 Task: Create a due date automation trigger when advanced on, 2 working days before a card is due add content with a description not starting with resume at 11:00 AM.
Action: Mouse moved to (1114, 87)
Screenshot: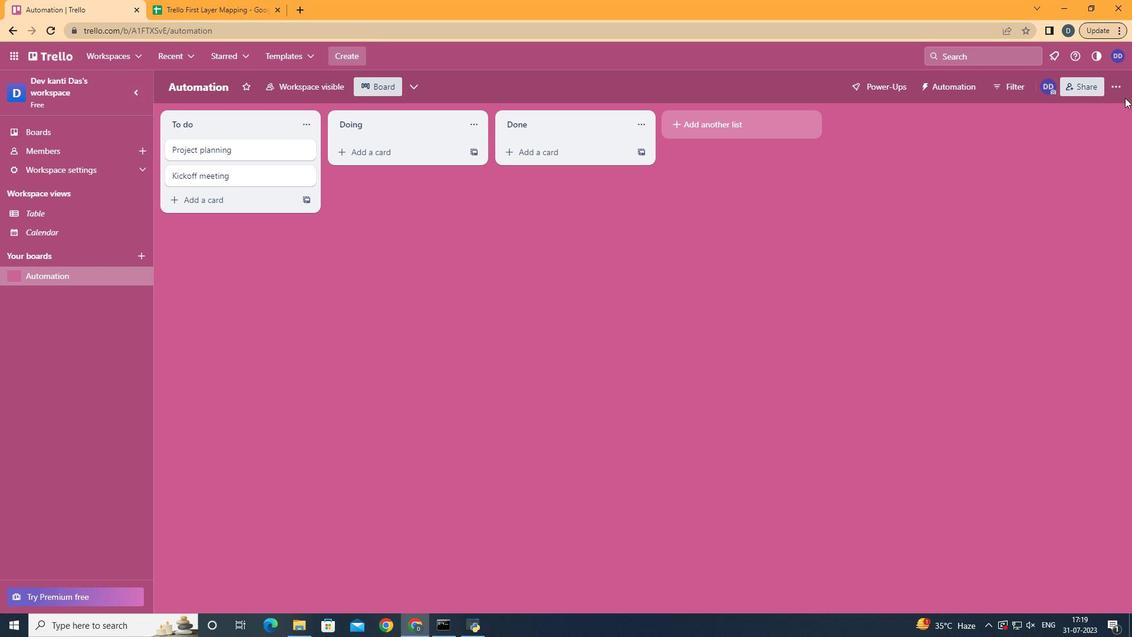 
Action: Mouse pressed left at (1114, 87)
Screenshot: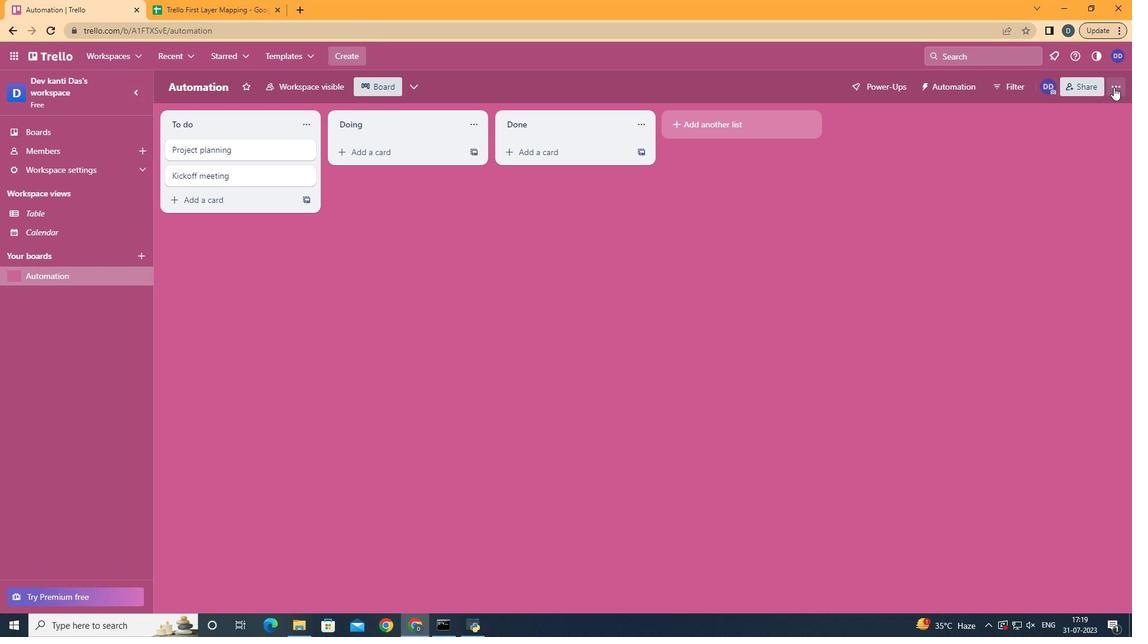 
Action: Mouse moved to (1070, 241)
Screenshot: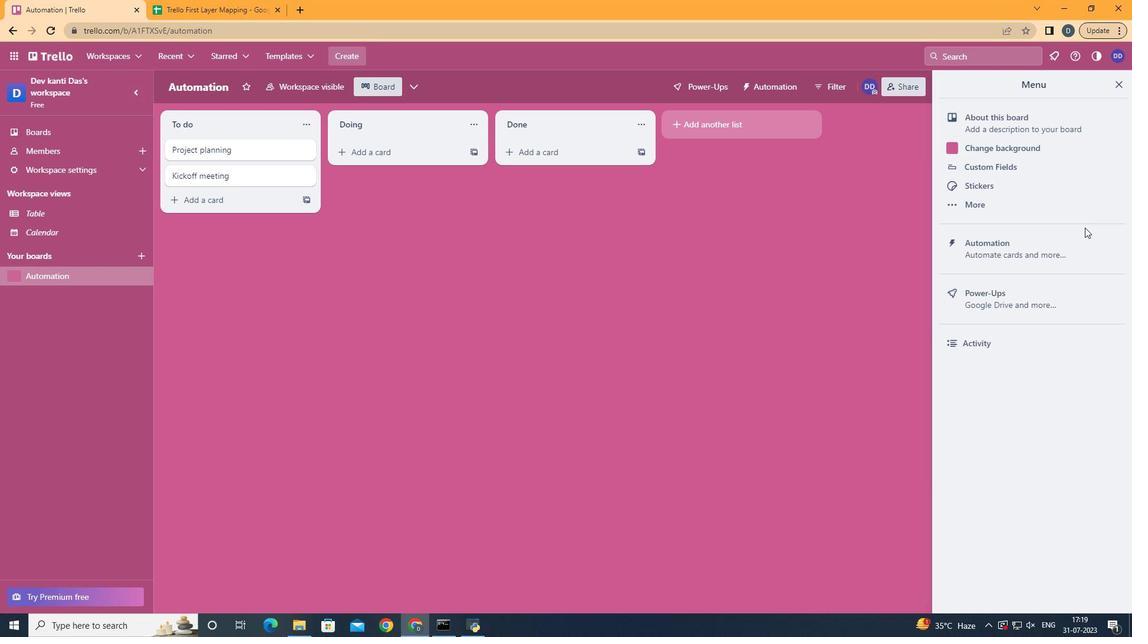 
Action: Mouse pressed left at (1070, 241)
Screenshot: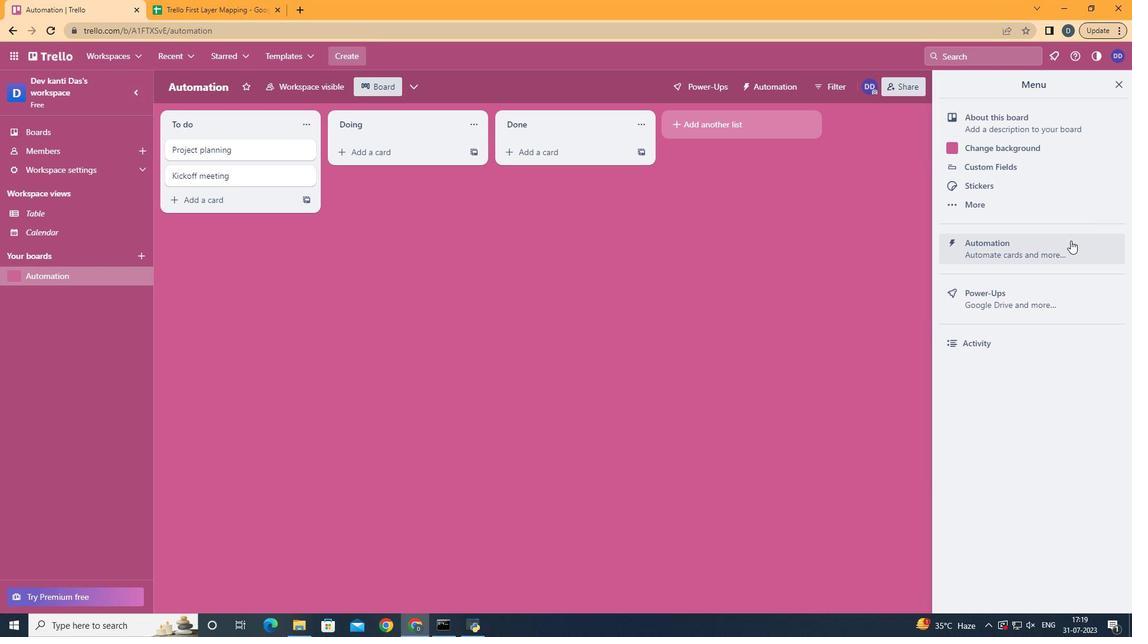 
Action: Mouse moved to (228, 237)
Screenshot: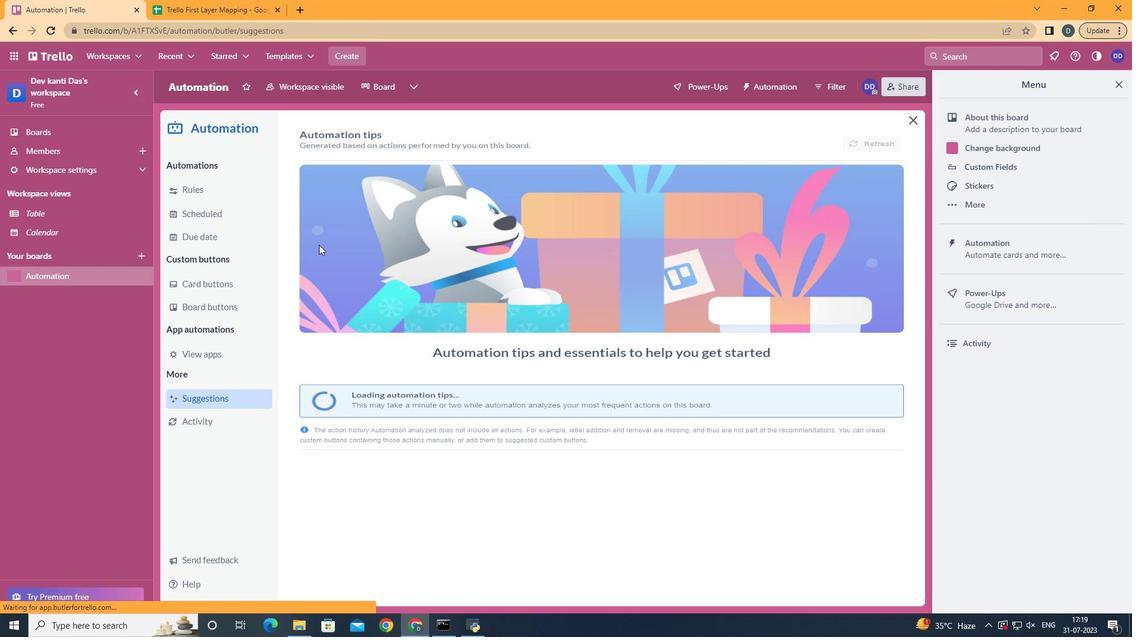 
Action: Mouse pressed left at (228, 237)
Screenshot: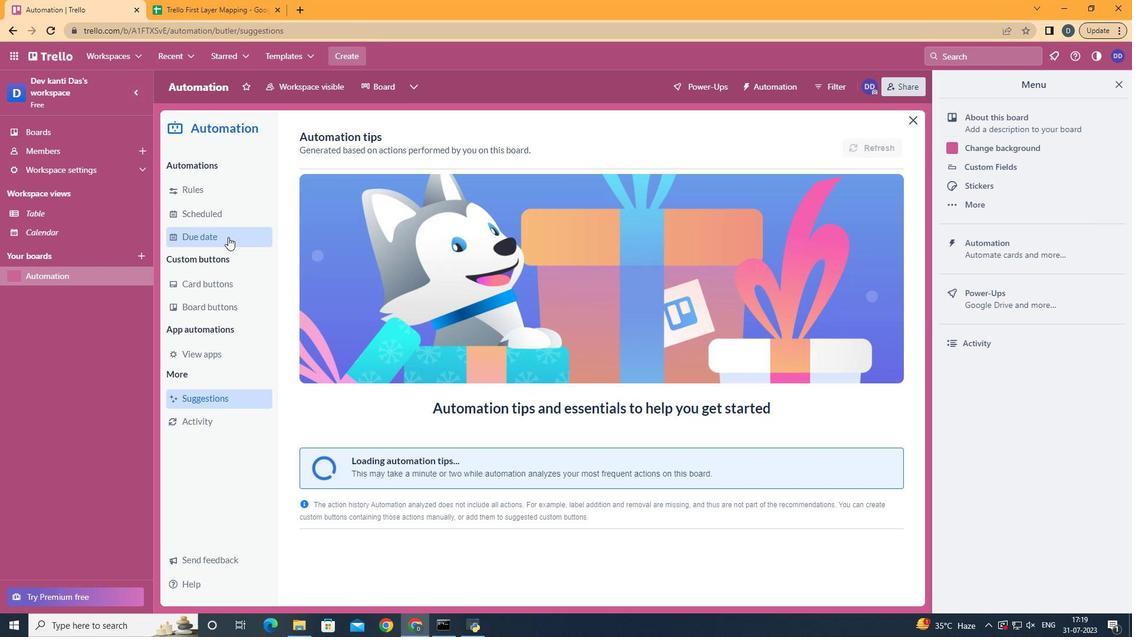 
Action: Mouse moved to (823, 147)
Screenshot: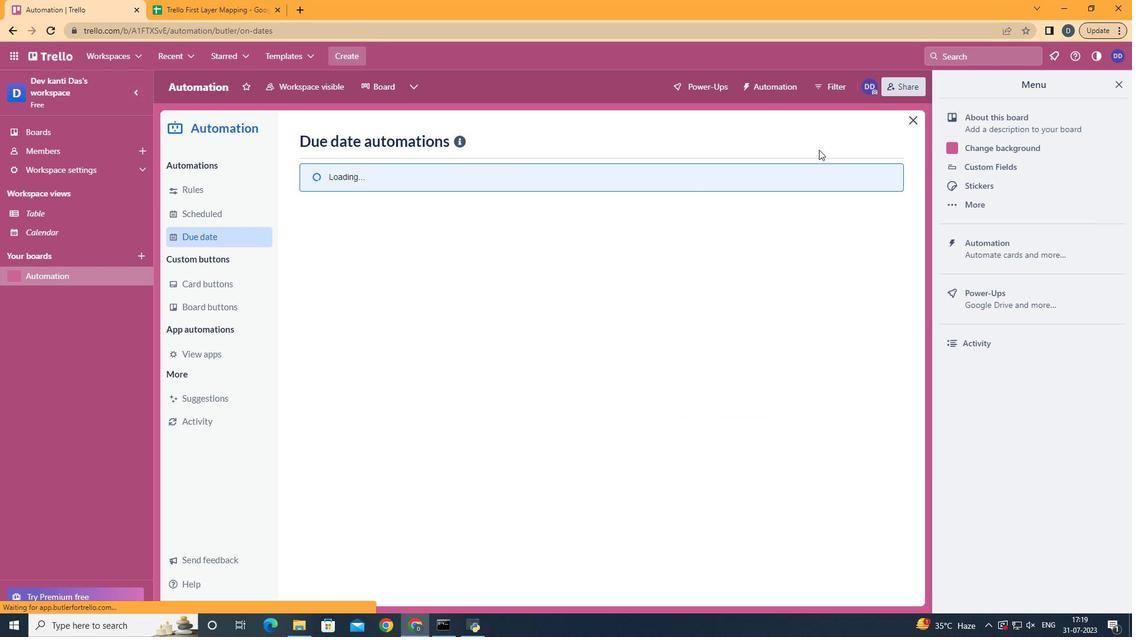 
Action: Mouse pressed left at (823, 147)
Screenshot: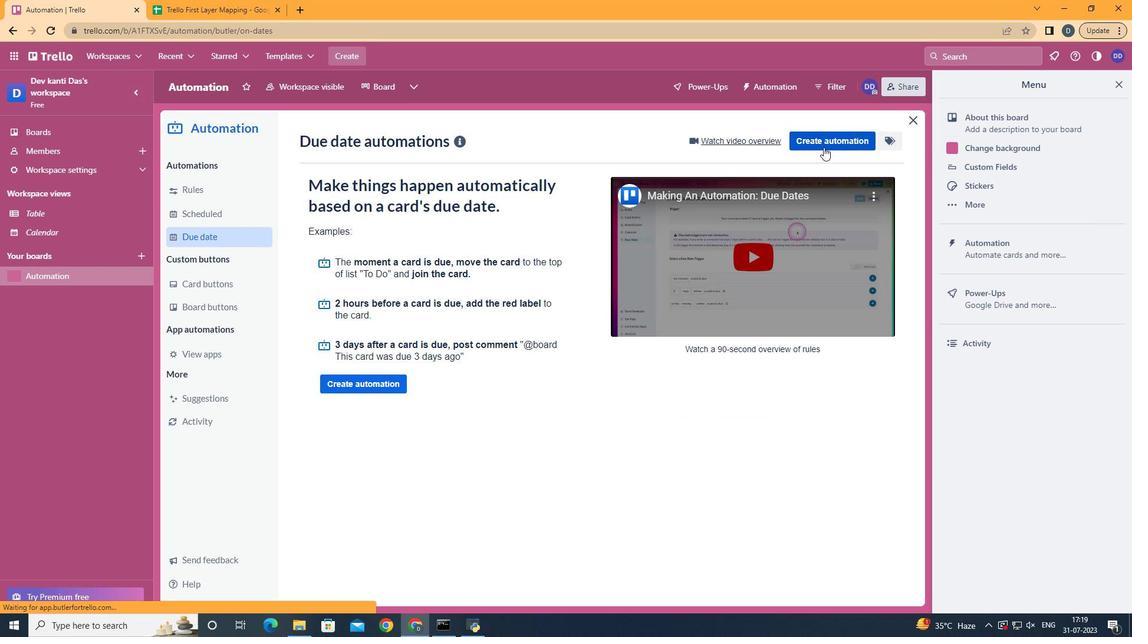 
Action: Mouse moved to (624, 250)
Screenshot: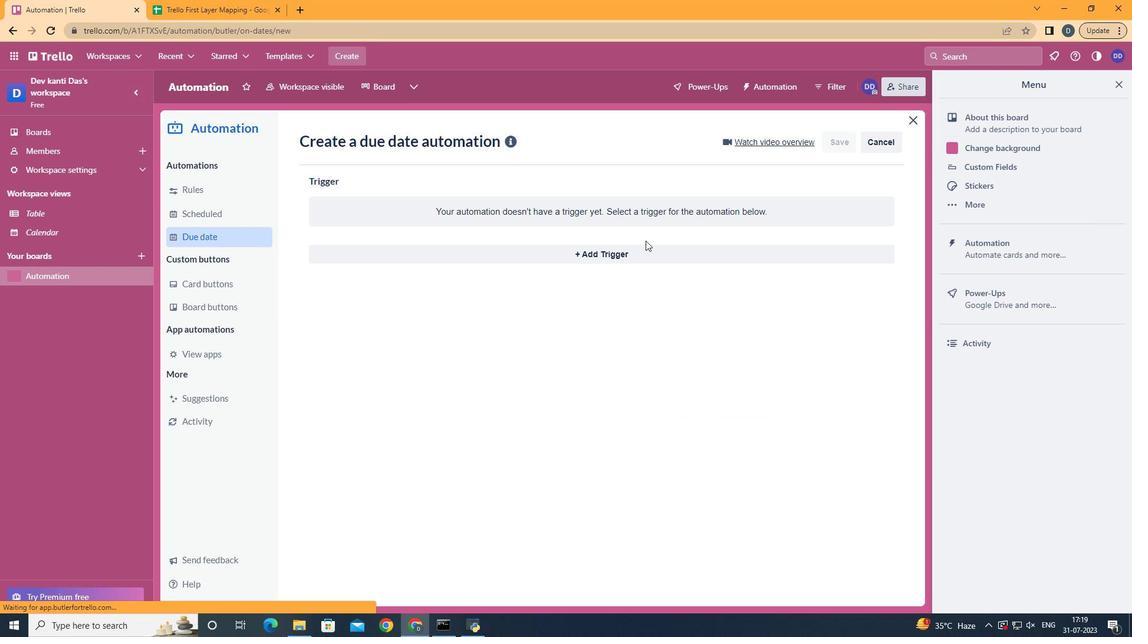
Action: Mouse pressed left at (624, 250)
Screenshot: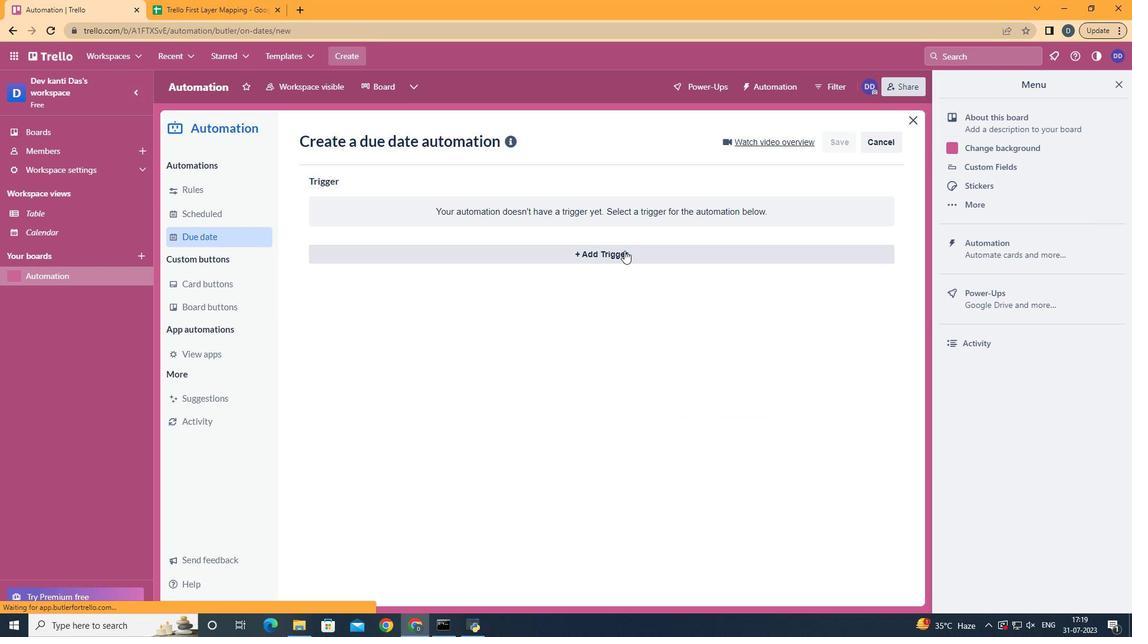 
Action: Mouse moved to (385, 480)
Screenshot: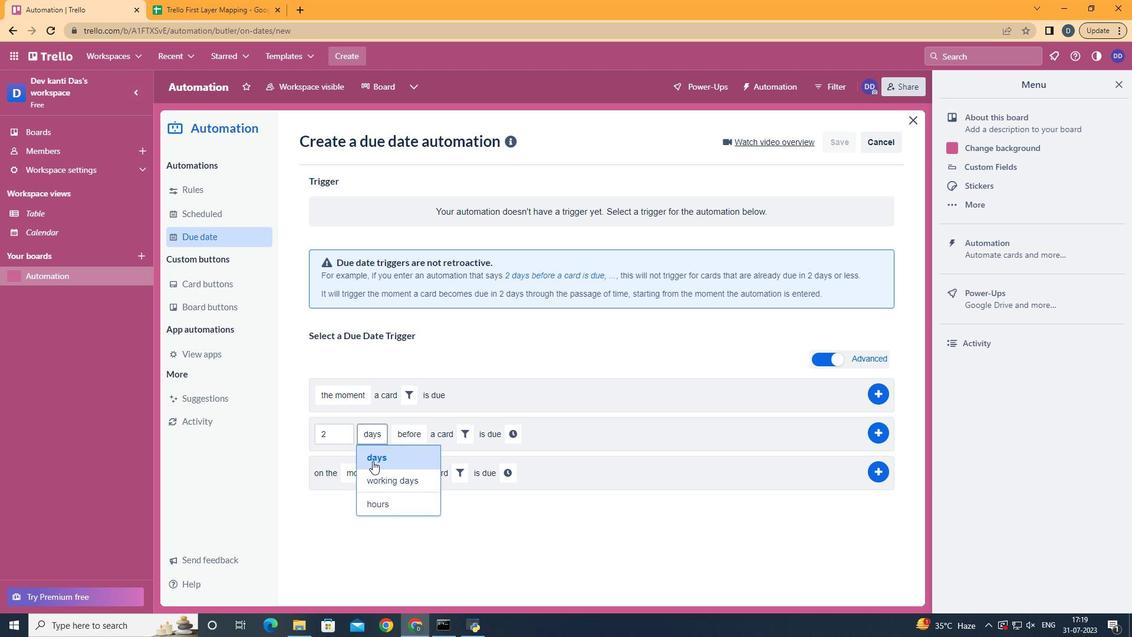 
Action: Mouse pressed left at (385, 480)
Screenshot: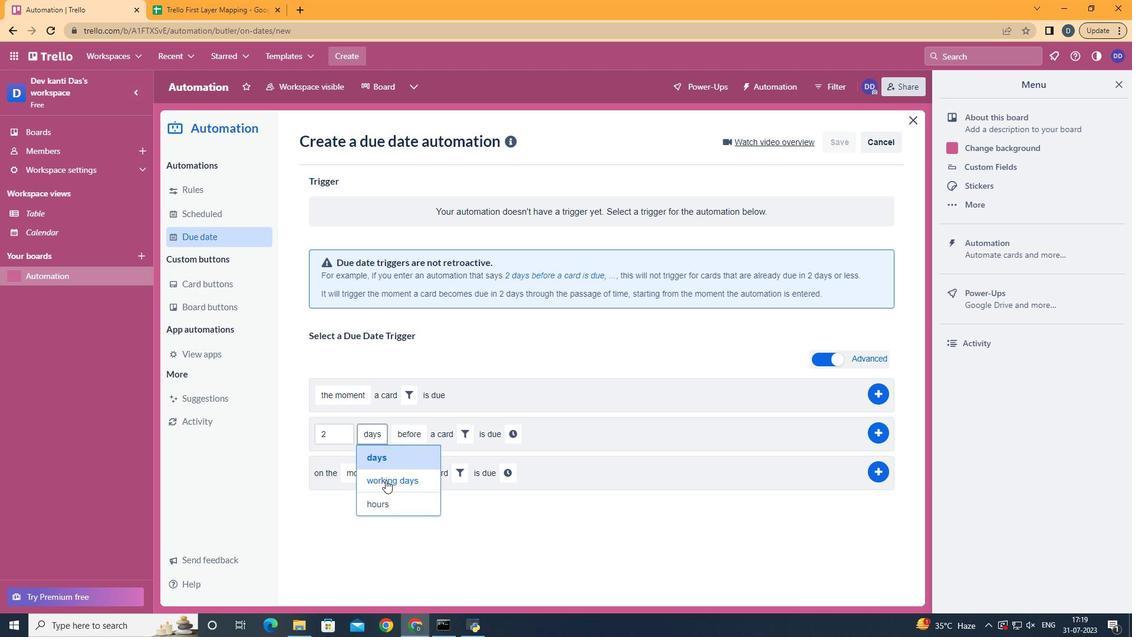 
Action: Mouse moved to (497, 434)
Screenshot: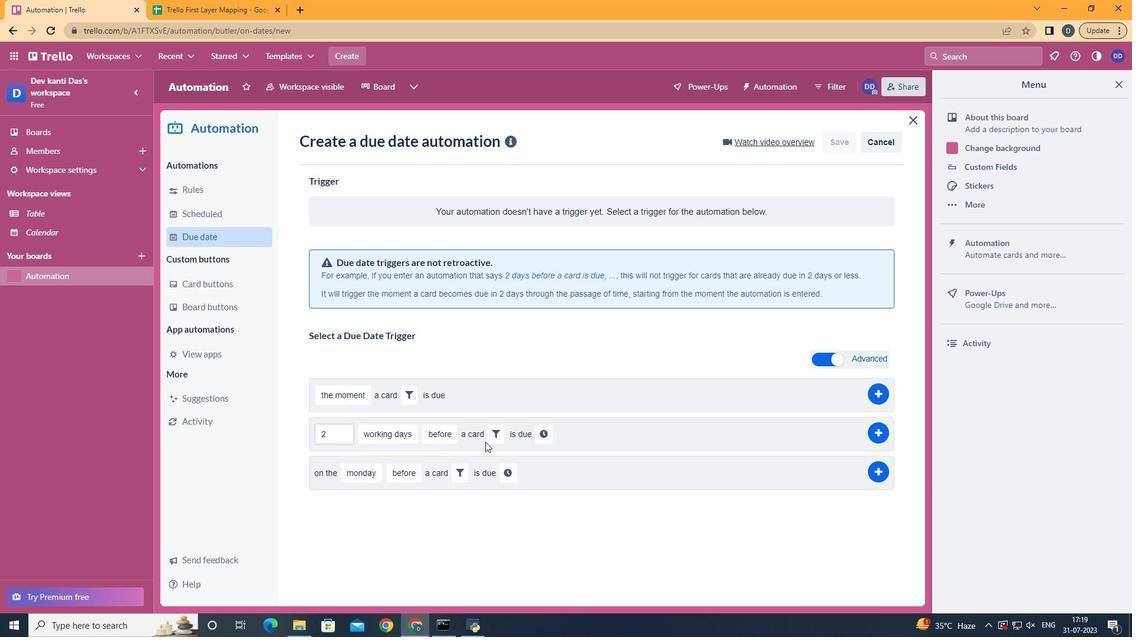 
Action: Mouse pressed left at (497, 434)
Screenshot: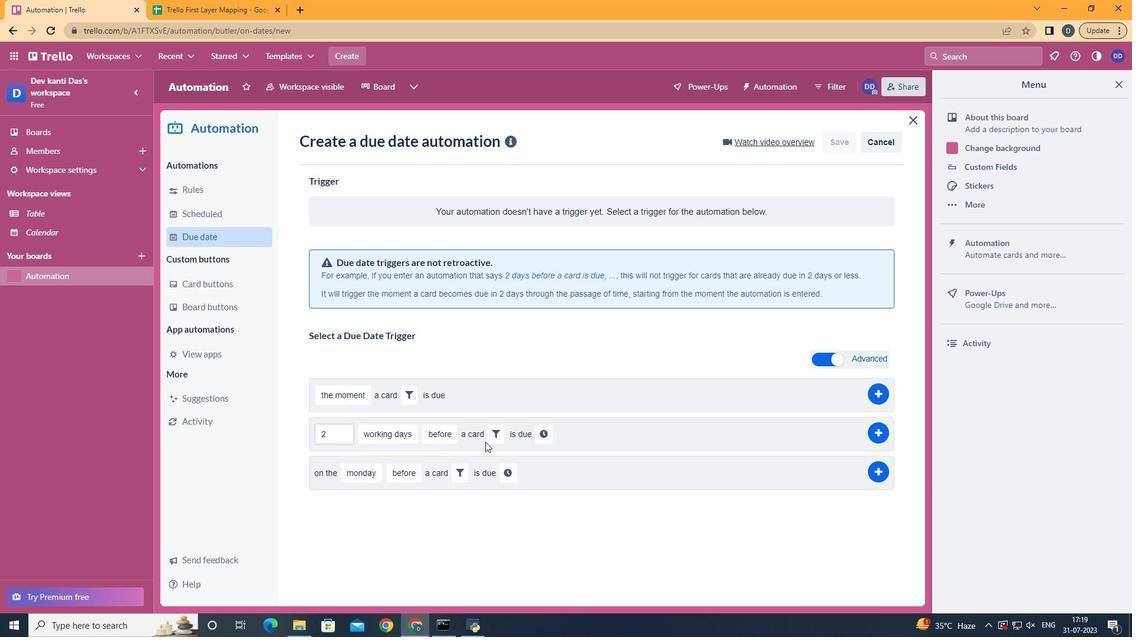 
Action: Mouse moved to (656, 472)
Screenshot: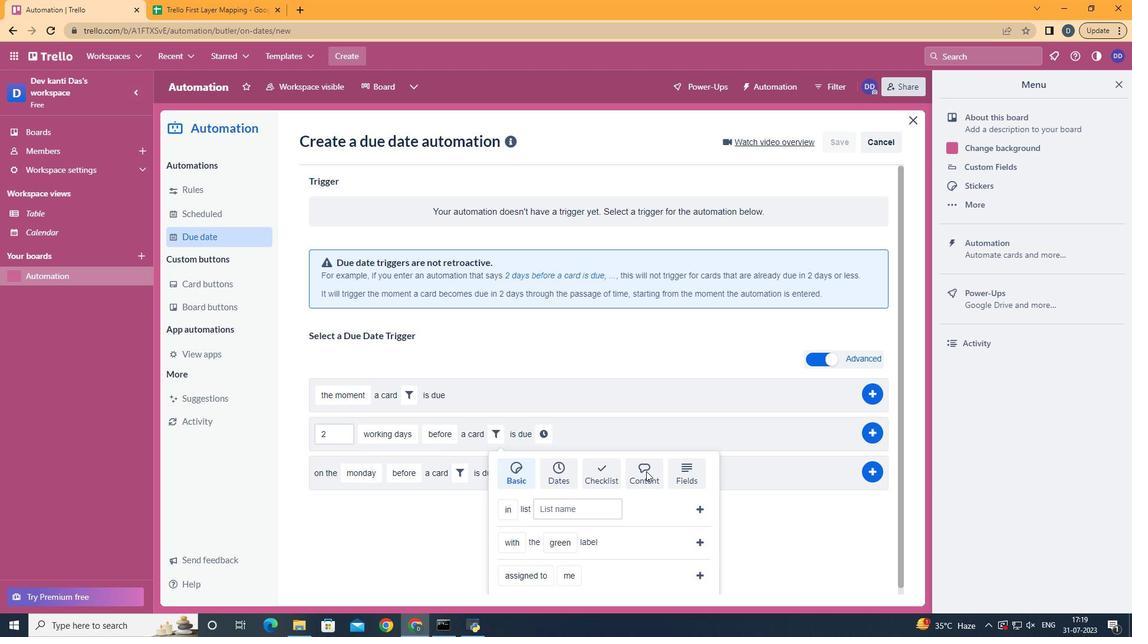 
Action: Mouse pressed left at (656, 472)
Screenshot: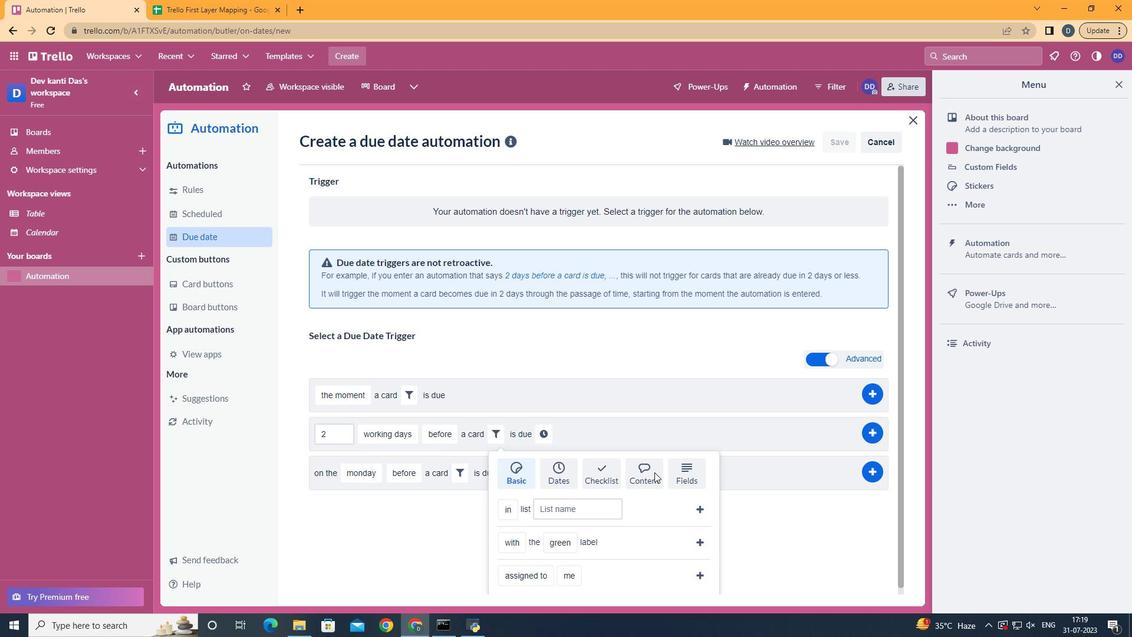 
Action: Mouse moved to (546, 554)
Screenshot: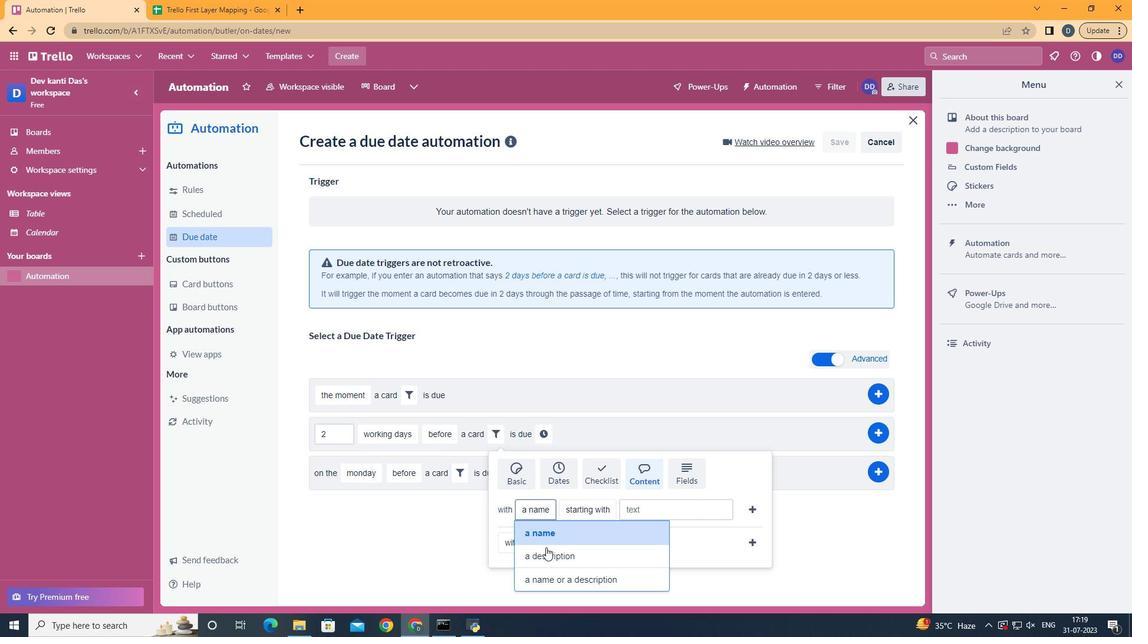 
Action: Mouse pressed left at (546, 554)
Screenshot: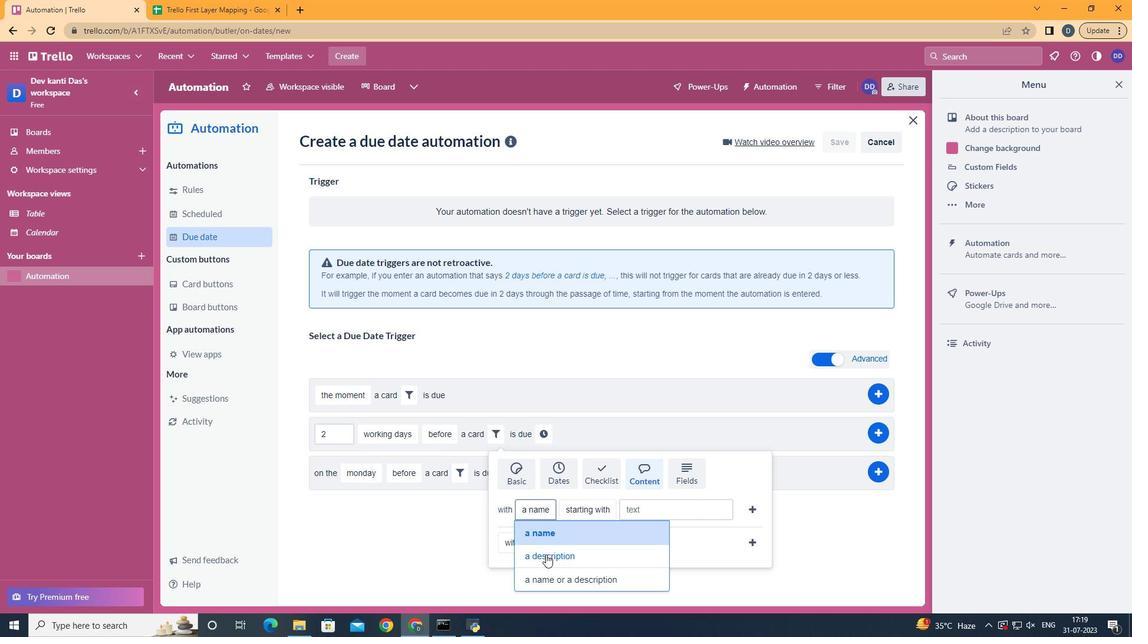
Action: Mouse moved to (620, 445)
Screenshot: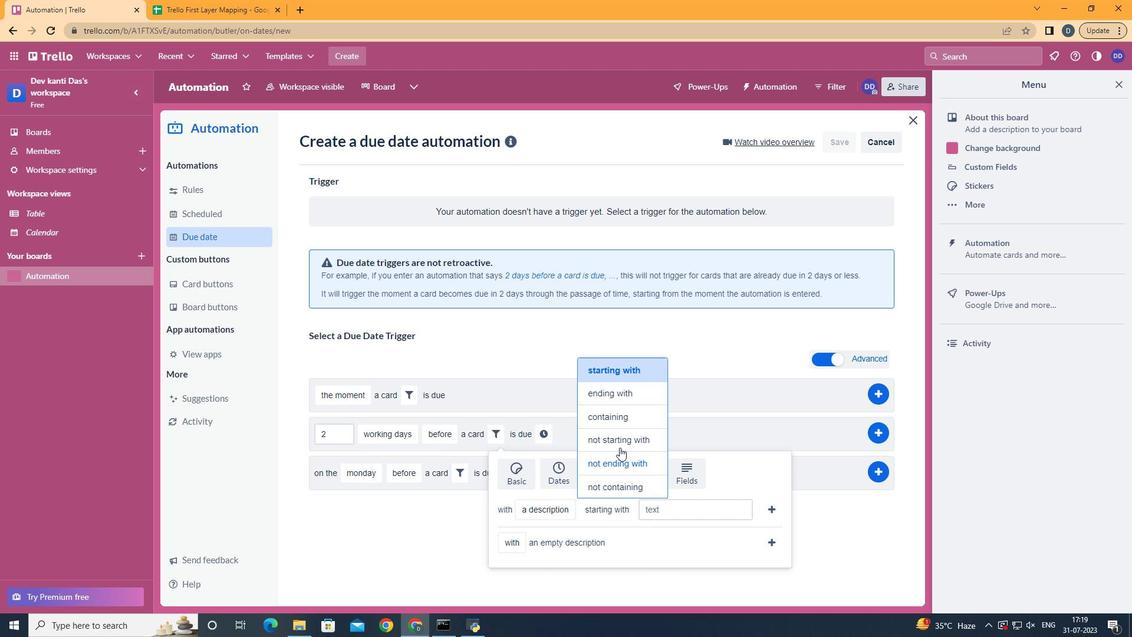 
Action: Mouse pressed left at (620, 445)
Screenshot: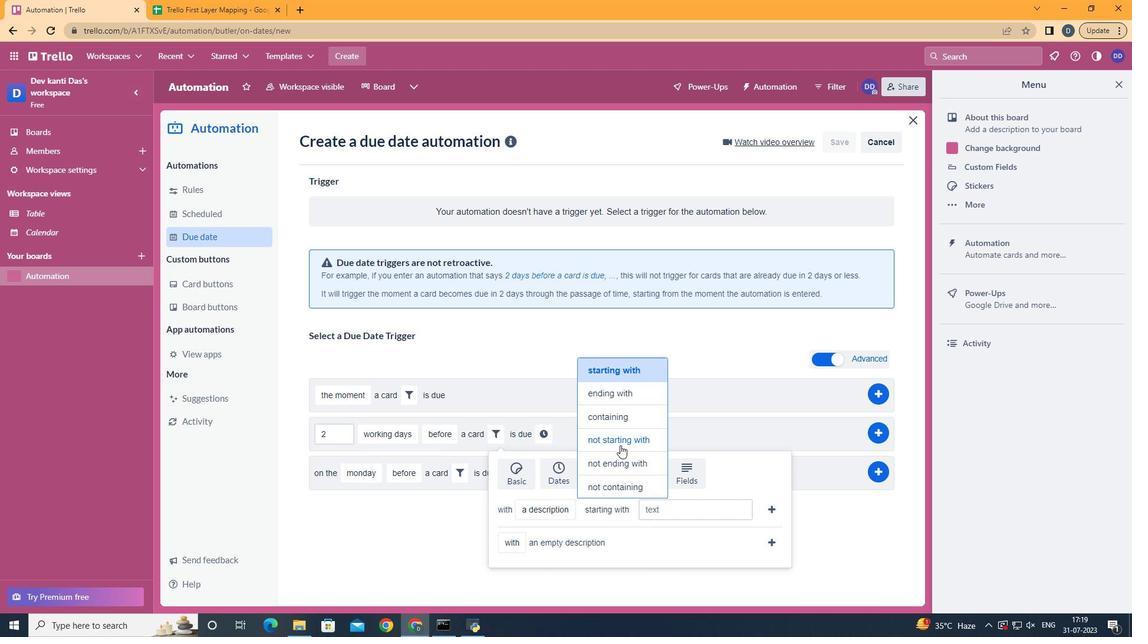 
Action: Mouse moved to (698, 513)
Screenshot: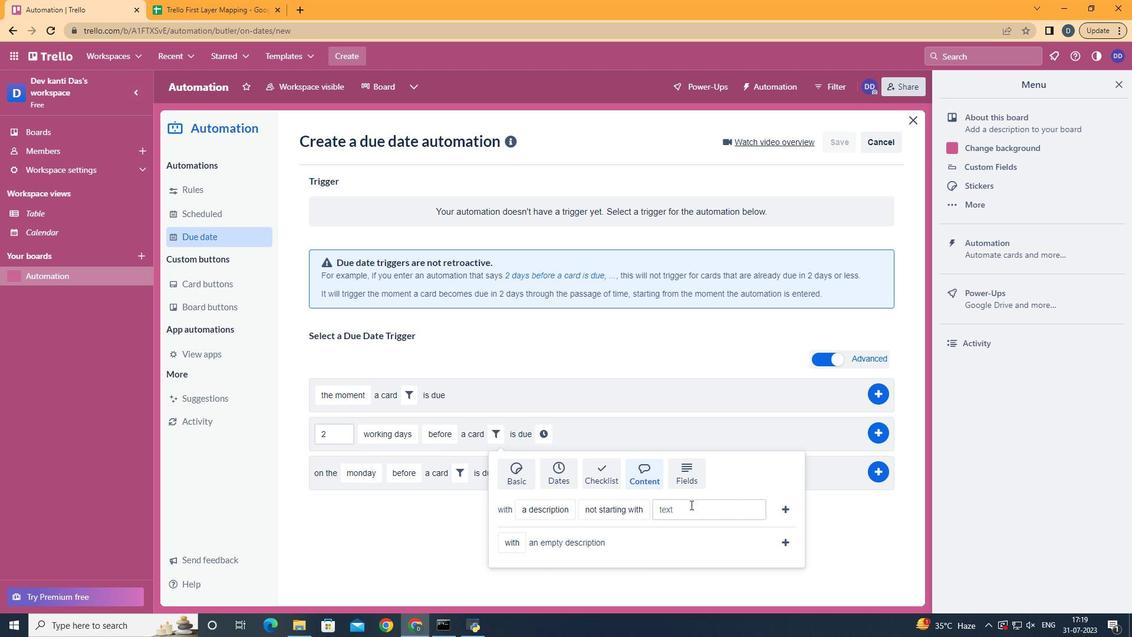 
Action: Mouse pressed left at (698, 513)
Screenshot: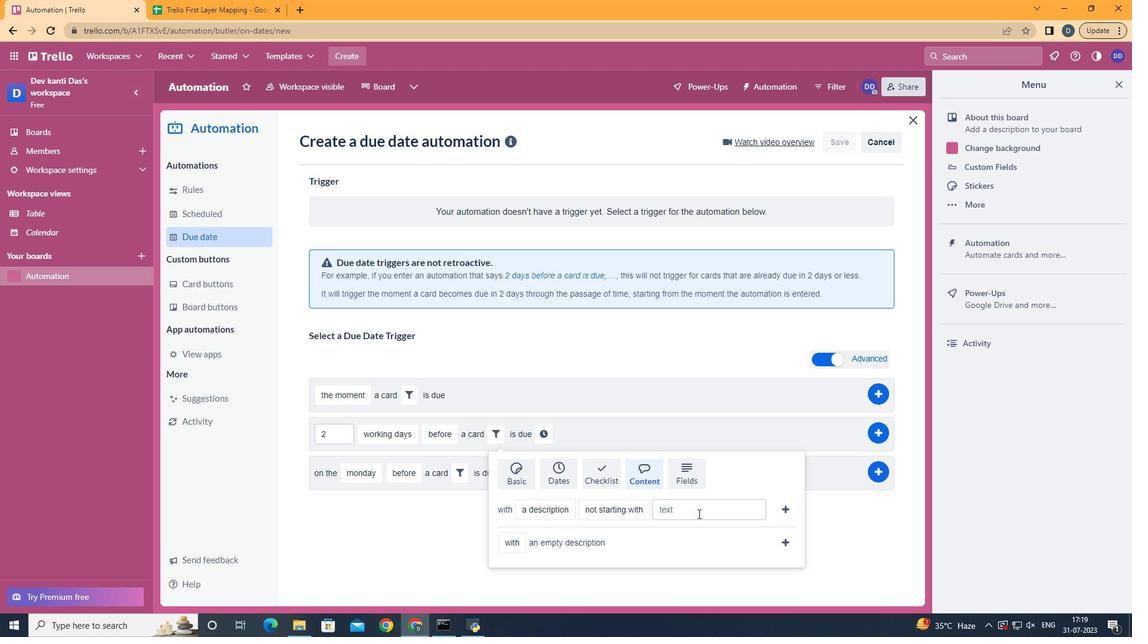 
Action: Key pressed resume
Screenshot: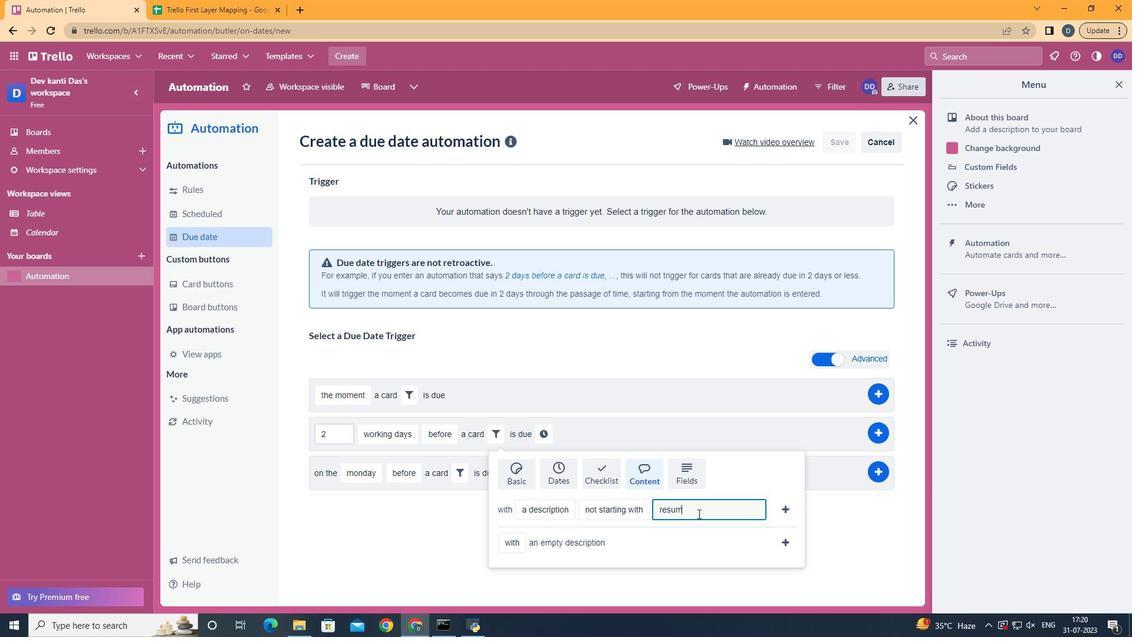 
Action: Mouse moved to (783, 506)
Screenshot: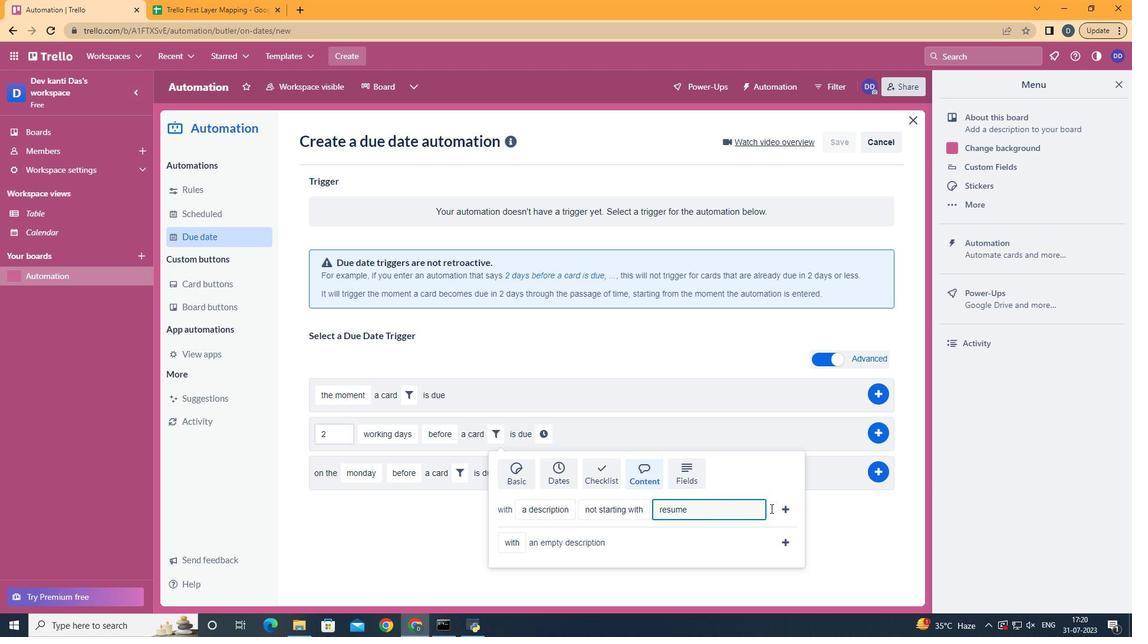 
Action: Mouse pressed left at (783, 506)
Screenshot: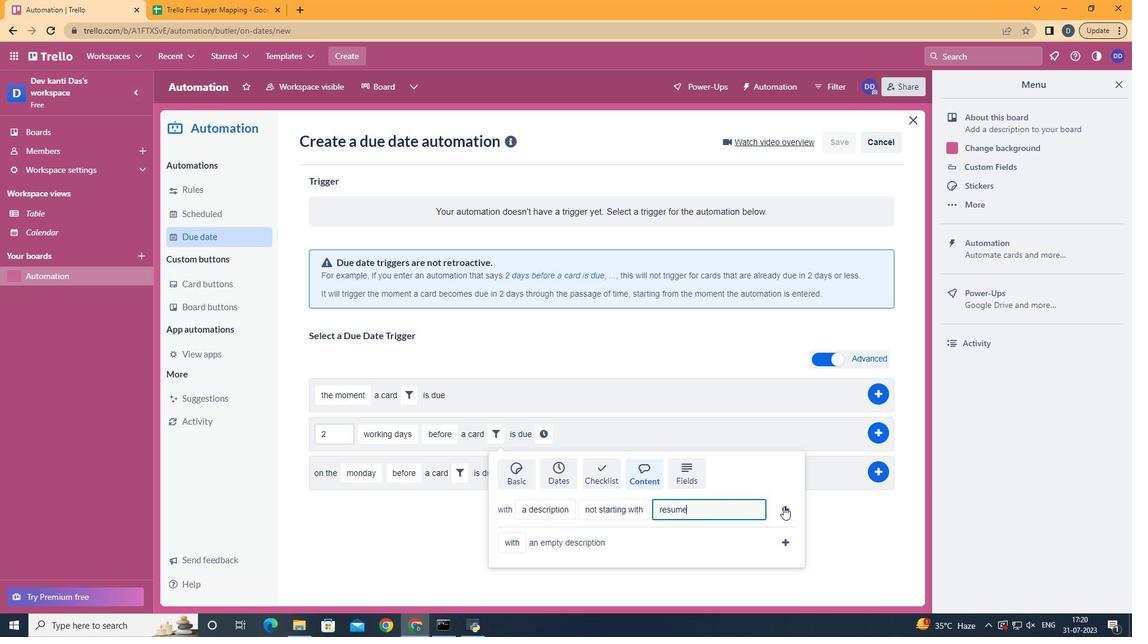 
Action: Mouse moved to (744, 432)
Screenshot: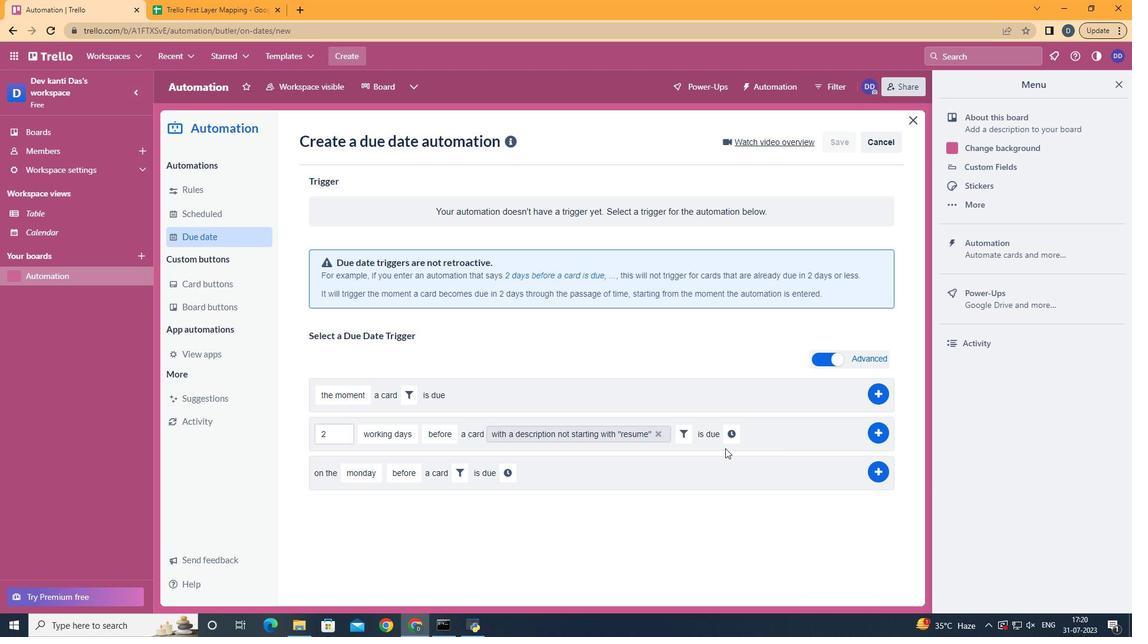 
Action: Mouse pressed left at (744, 432)
Screenshot: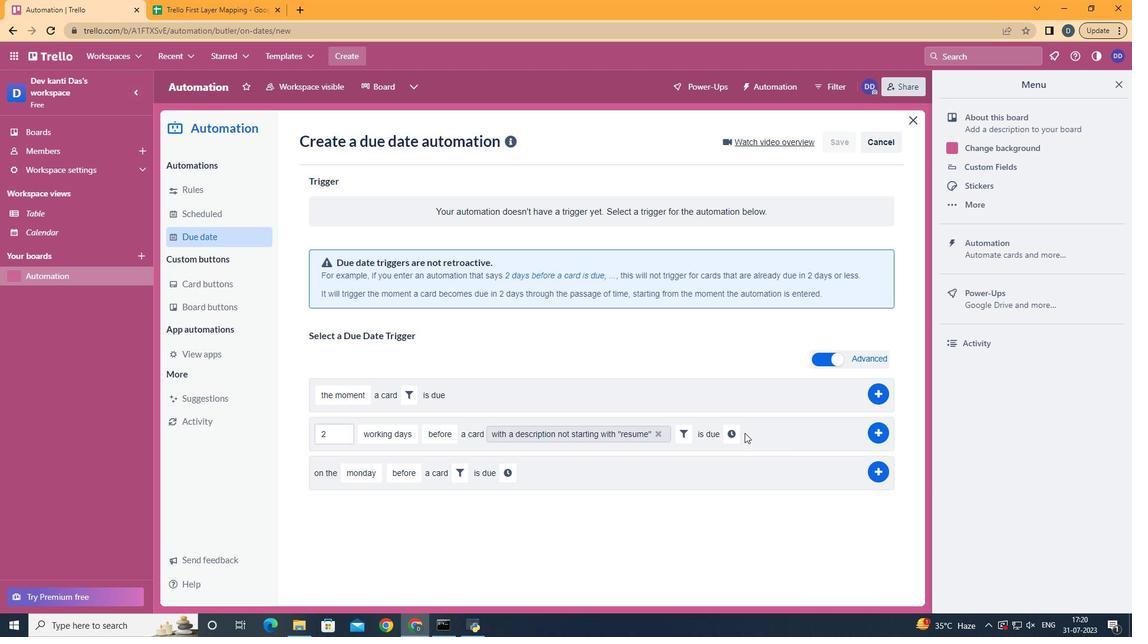 
Action: Mouse moved to (739, 433)
Screenshot: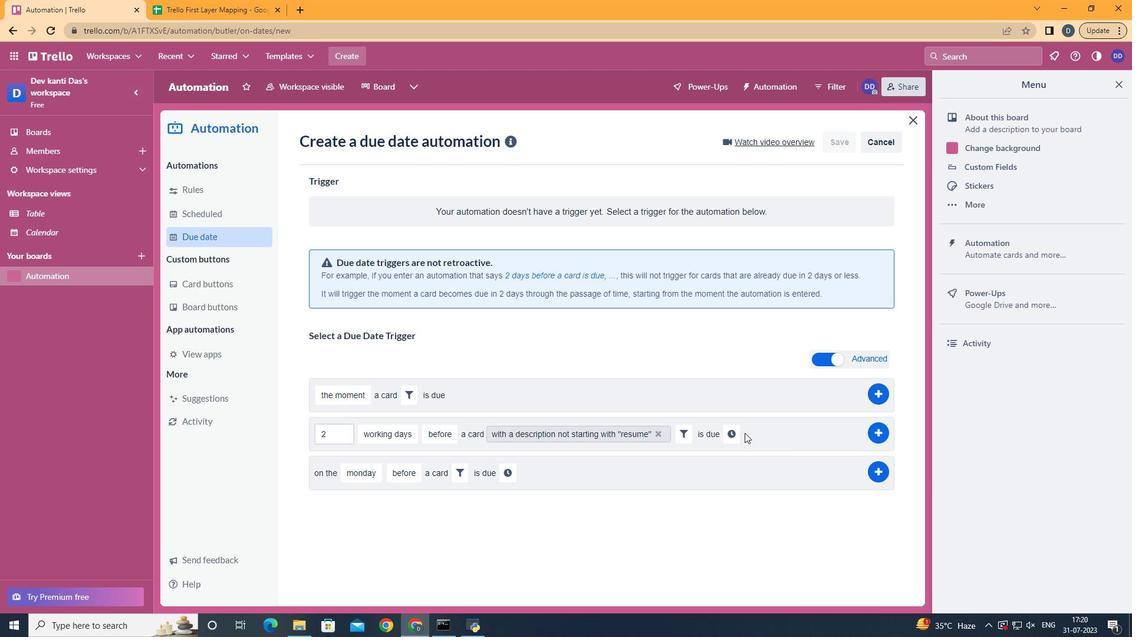 
Action: Mouse pressed left at (739, 433)
Screenshot: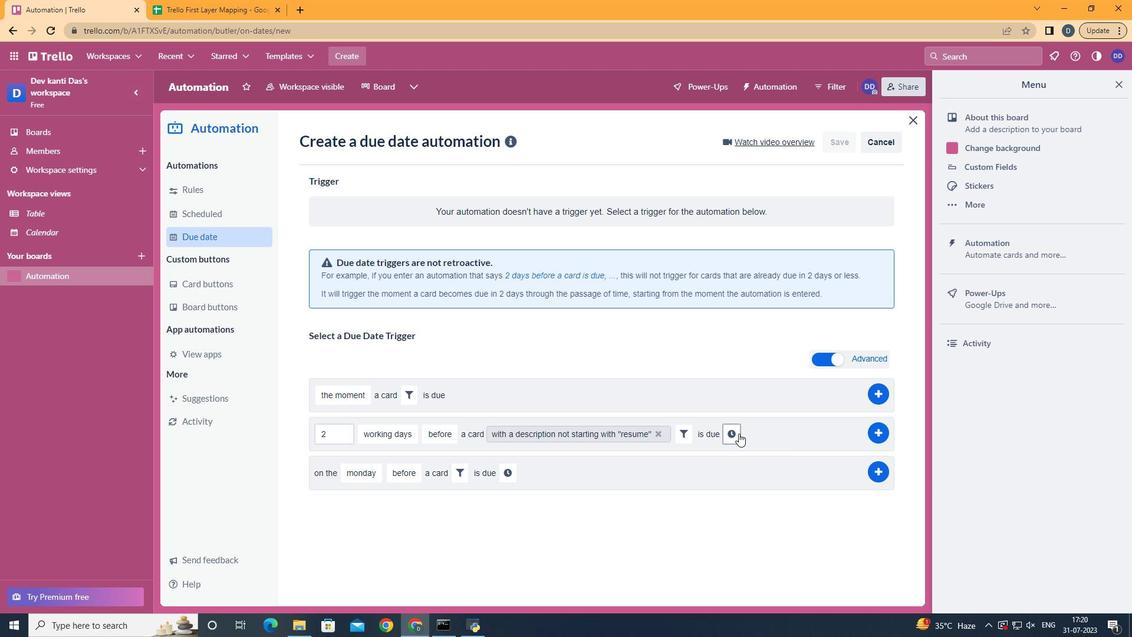 
Action: Mouse moved to (357, 460)
Screenshot: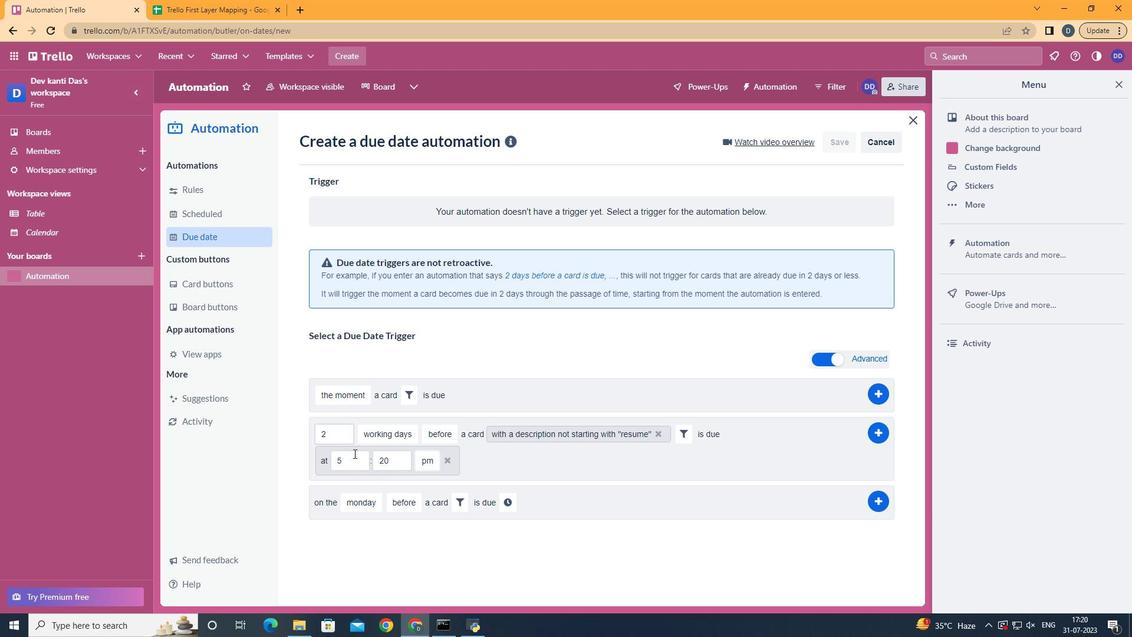 
Action: Mouse pressed left at (357, 460)
Screenshot: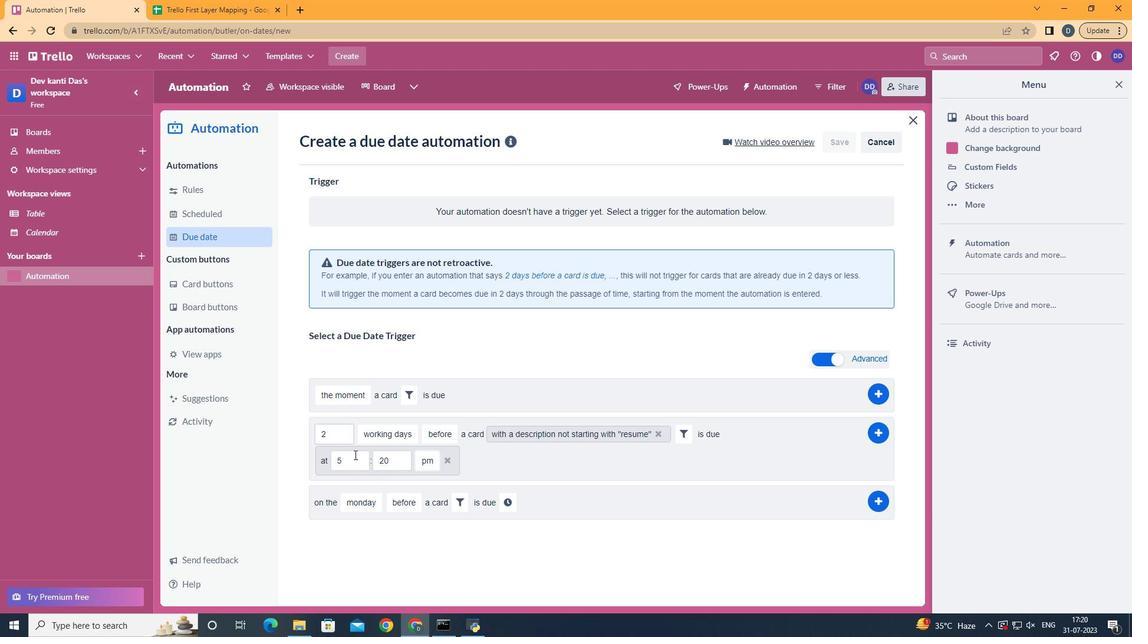 
Action: Key pressed <Key.backspace>11
Screenshot: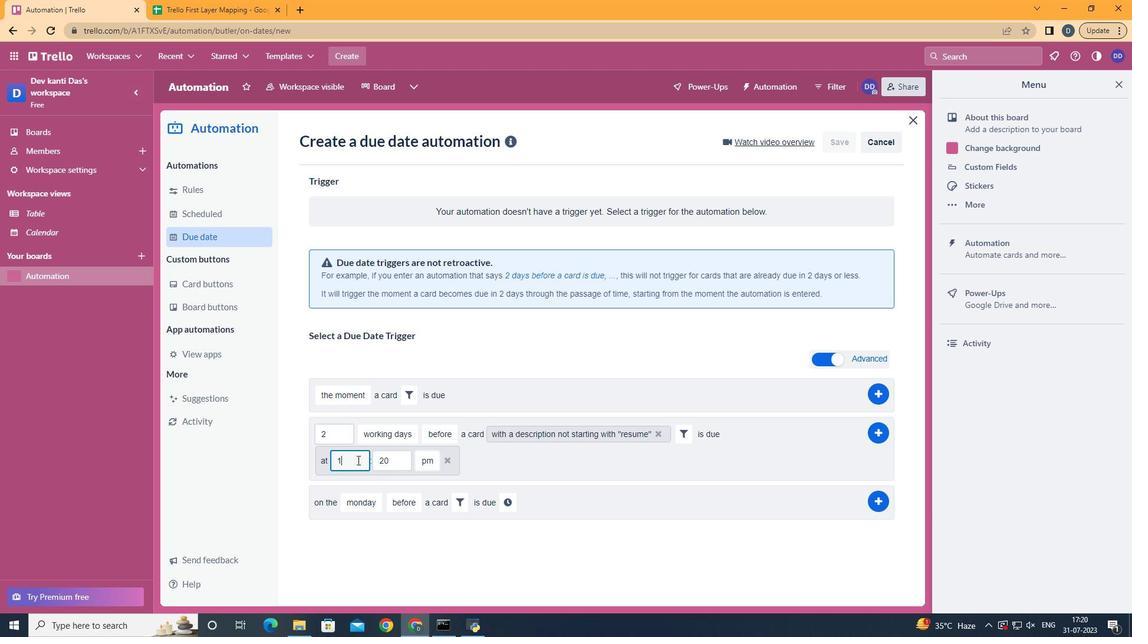 
Action: Mouse moved to (404, 460)
Screenshot: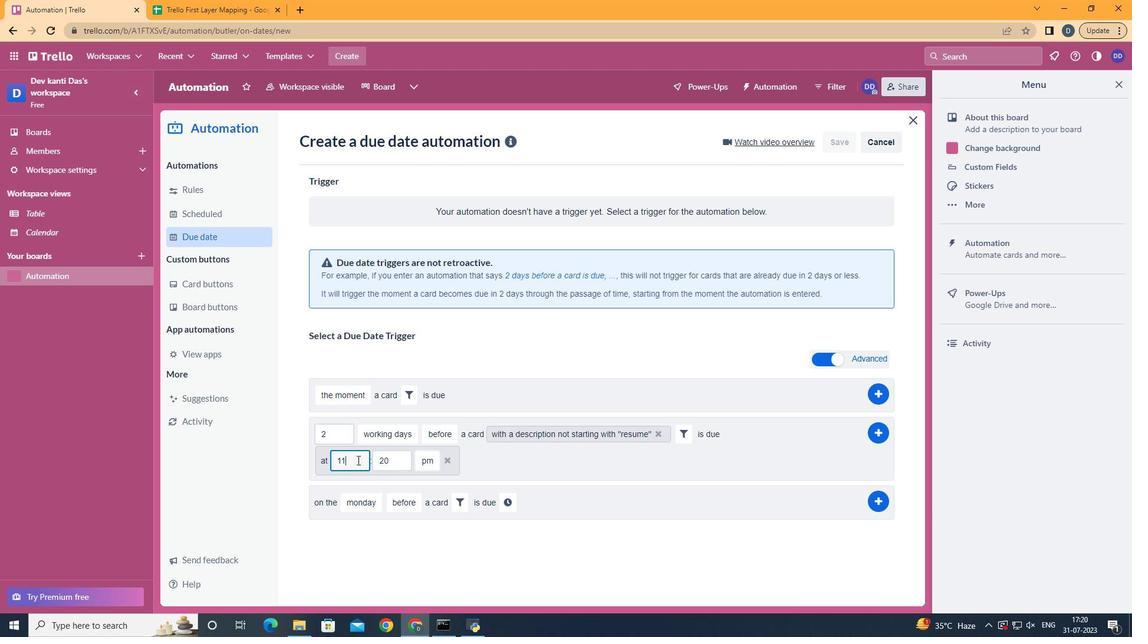 
Action: Mouse pressed left at (404, 460)
Screenshot: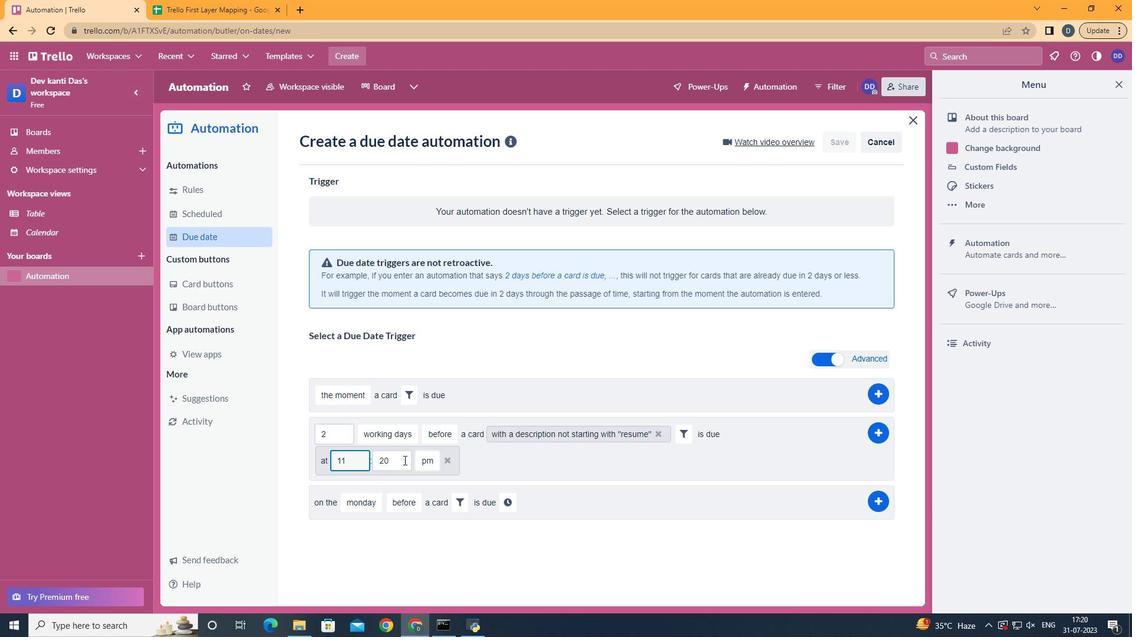 
Action: Key pressed <Key.backspace><Key.backspace>00
Screenshot: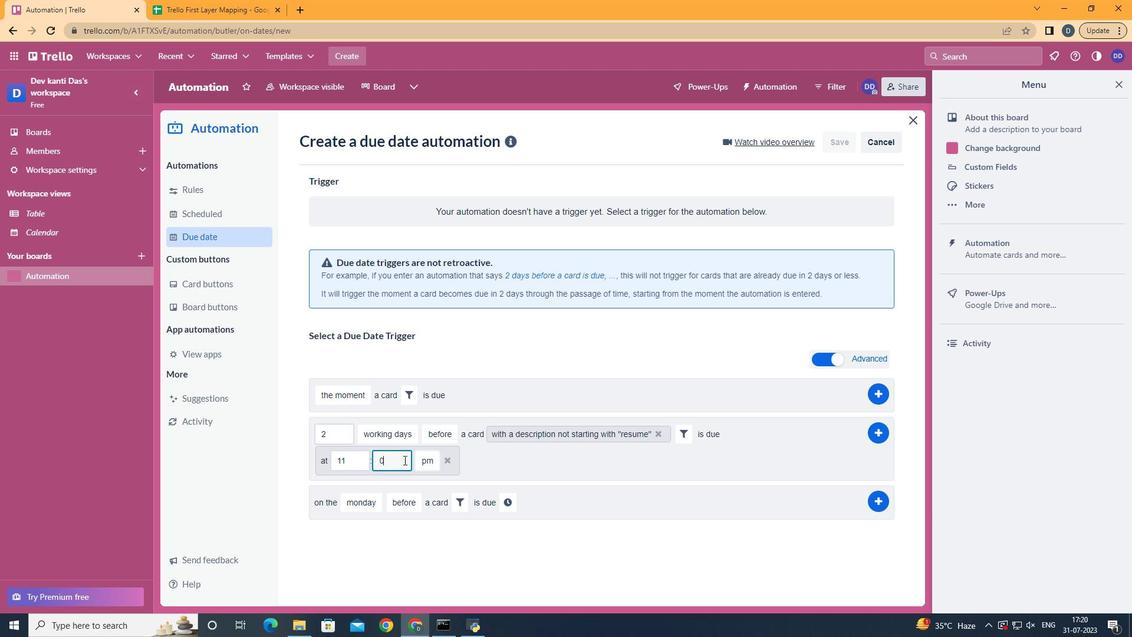 
Action: Mouse moved to (434, 476)
Screenshot: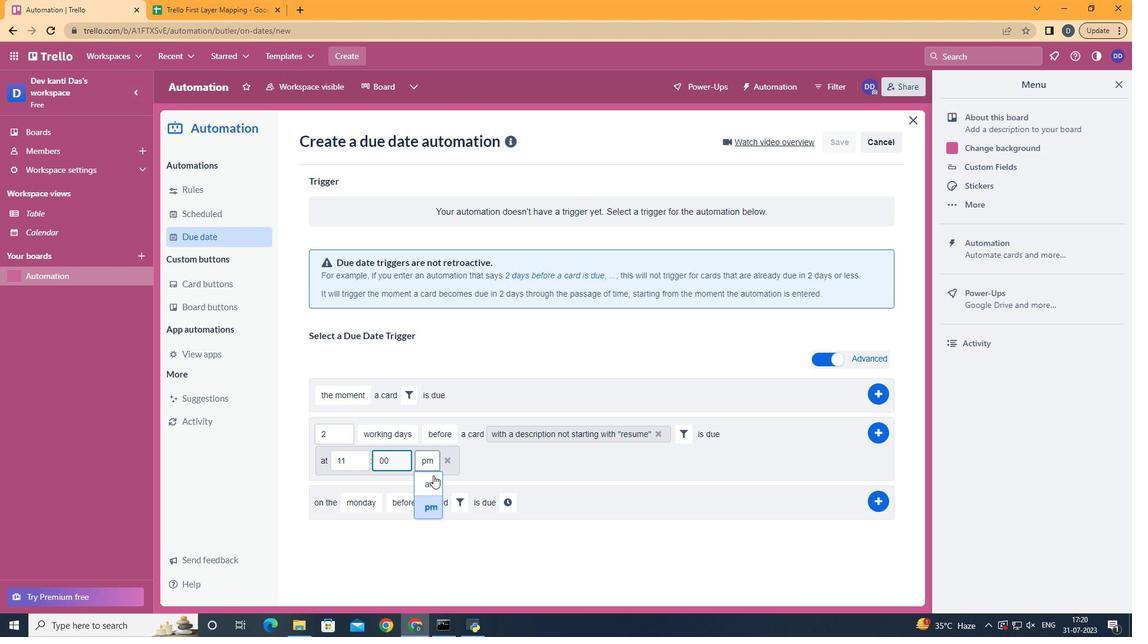 
Action: Mouse pressed left at (434, 476)
Screenshot: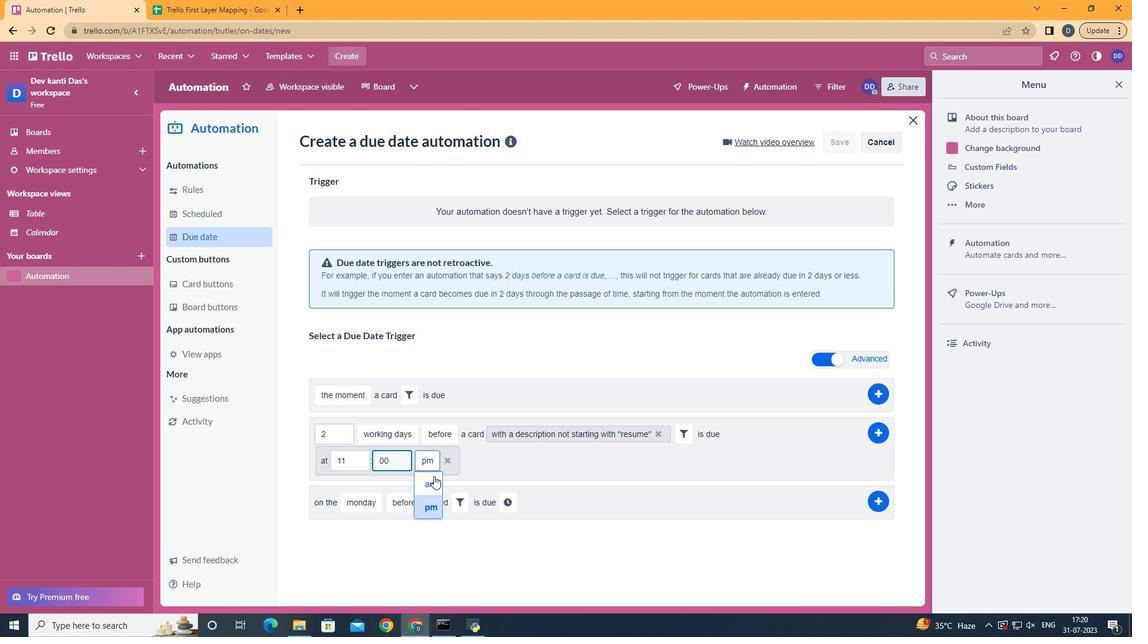 
Action: Mouse moved to (883, 431)
Screenshot: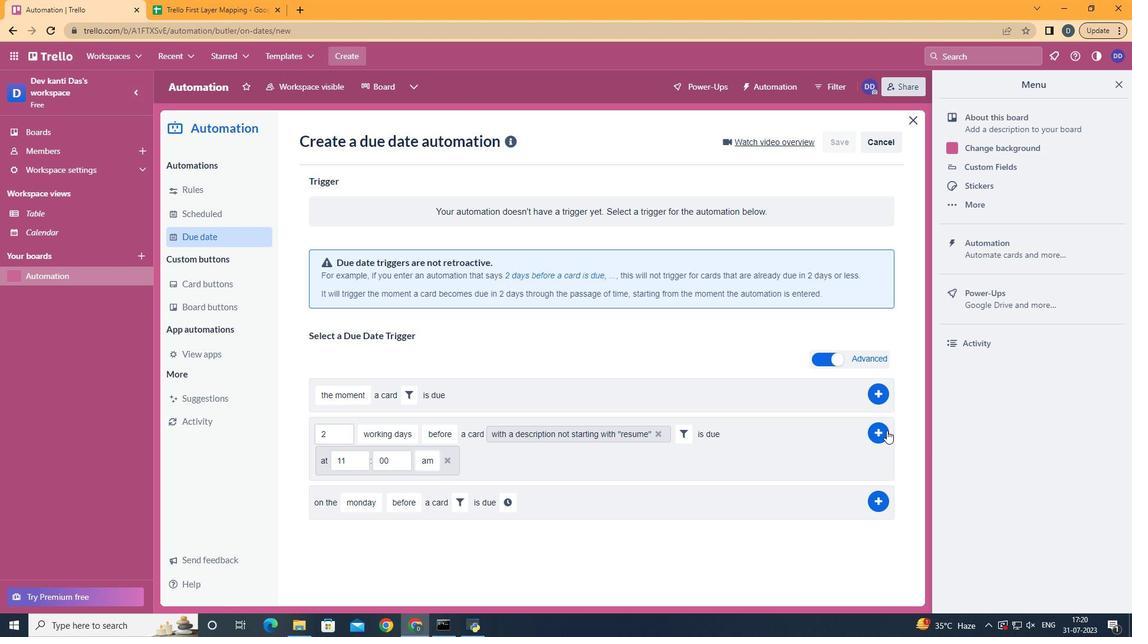 
Action: Mouse pressed left at (883, 431)
Screenshot: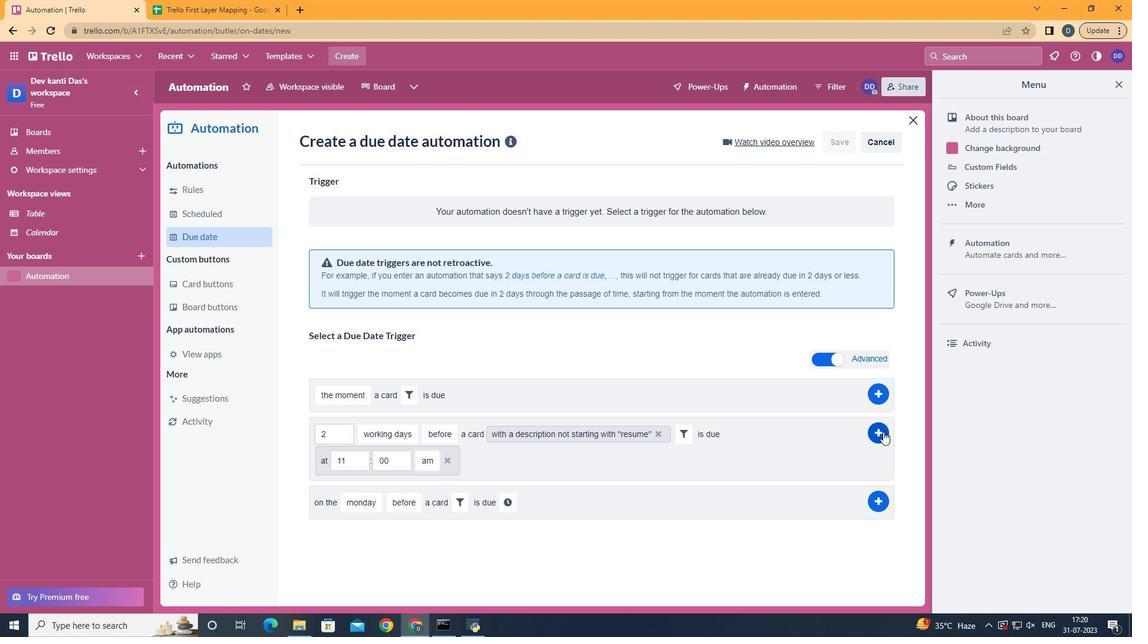 
Action: Mouse moved to (611, 350)
Screenshot: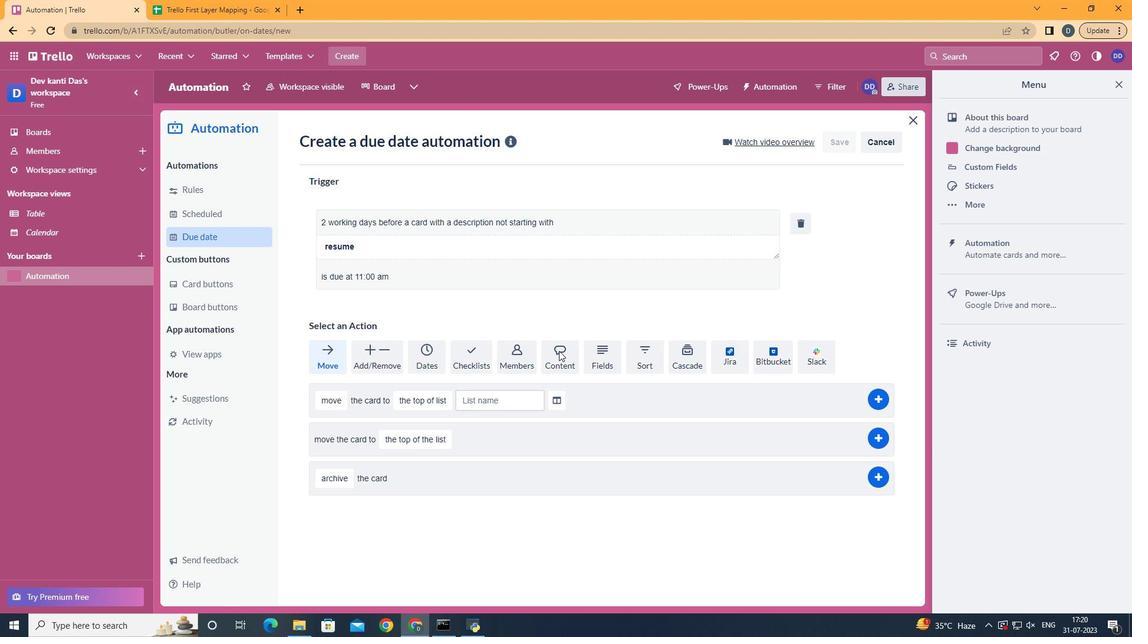 
